 Task: Sort the products in the category "Conditioner" by best match.
Action: Mouse moved to (248, 117)
Screenshot: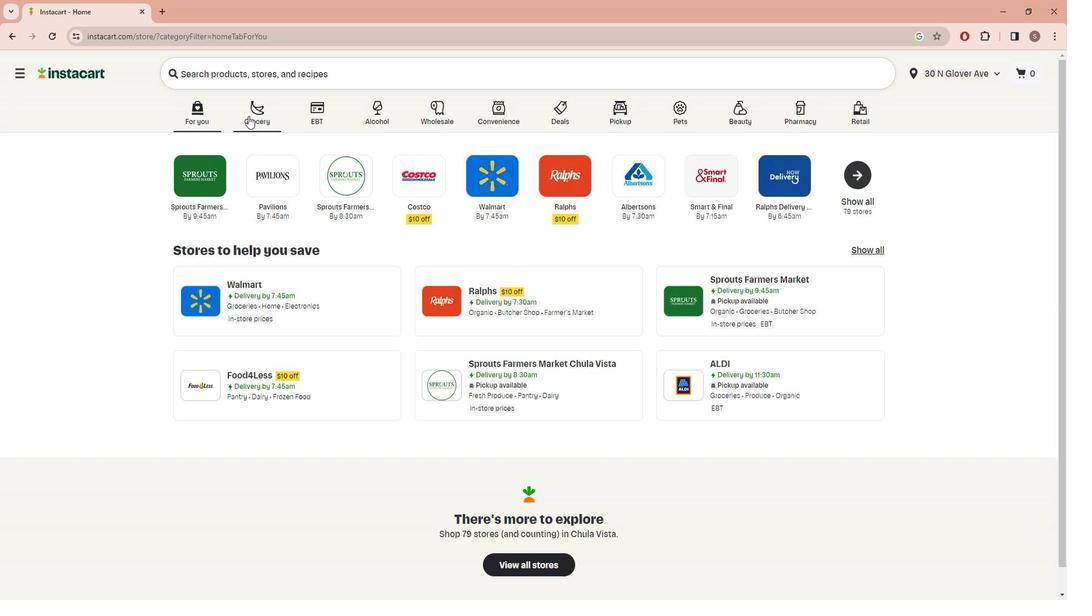 
Action: Mouse pressed left at (248, 117)
Screenshot: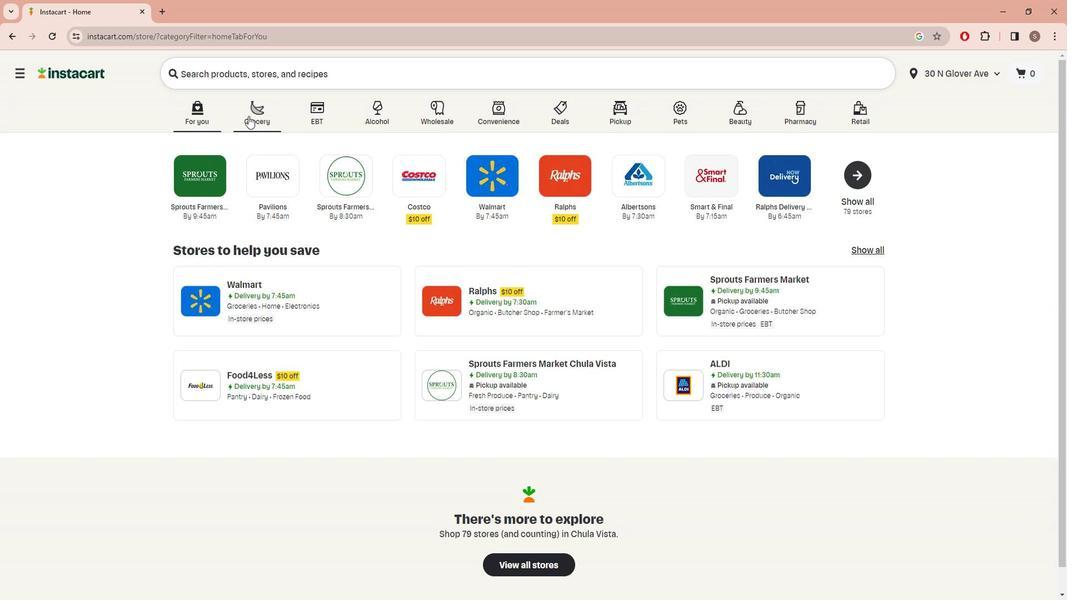 
Action: Mouse moved to (355, 327)
Screenshot: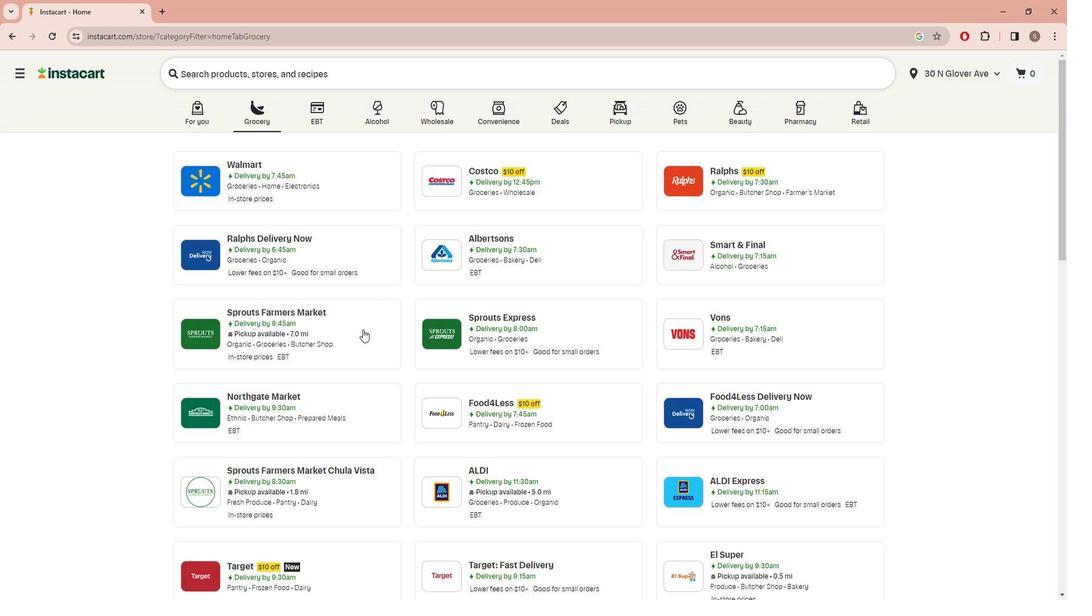 
Action: Mouse pressed left at (355, 327)
Screenshot: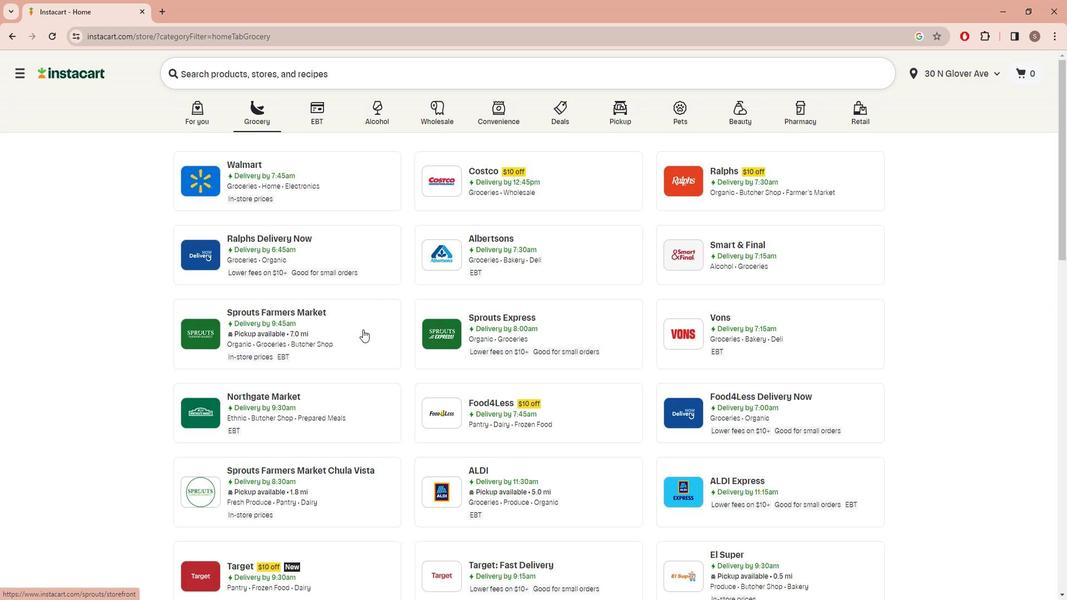
Action: Mouse moved to (77, 324)
Screenshot: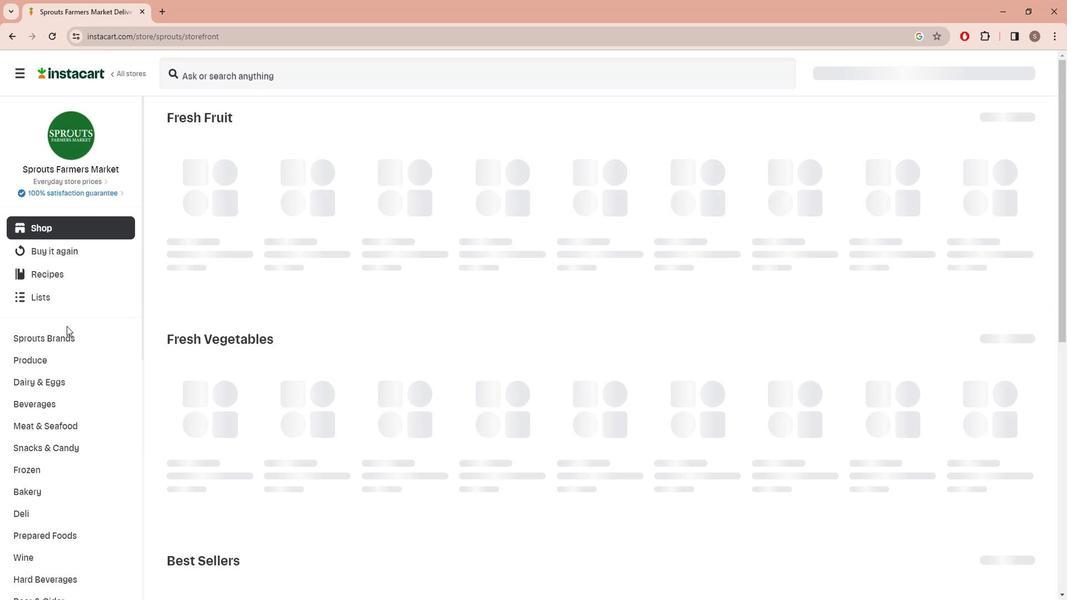 
Action: Mouse scrolled (77, 323) with delta (0, 0)
Screenshot: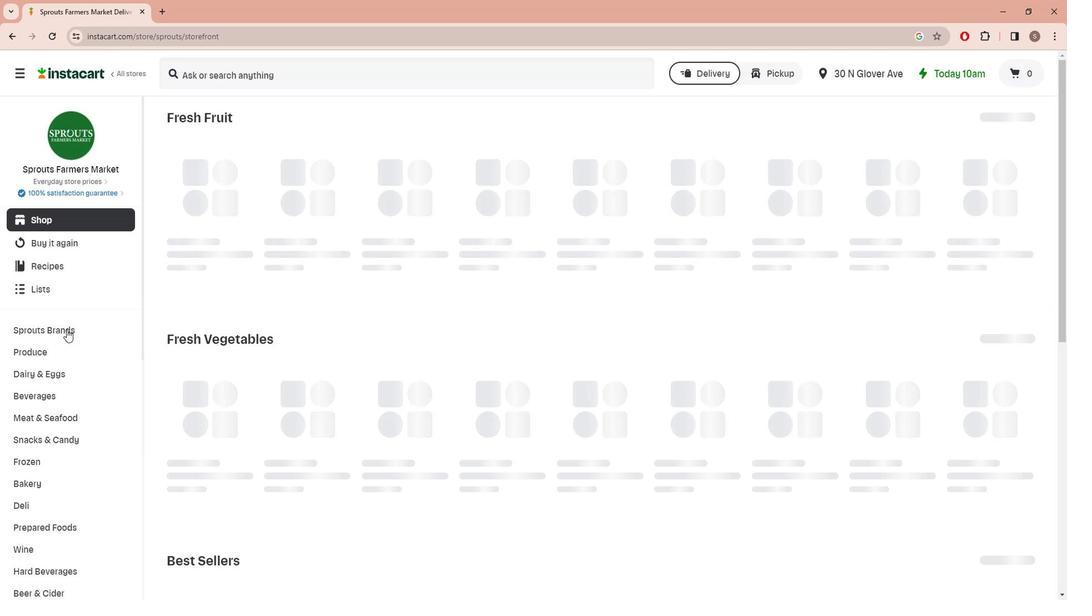 
Action: Mouse scrolled (77, 323) with delta (0, 0)
Screenshot: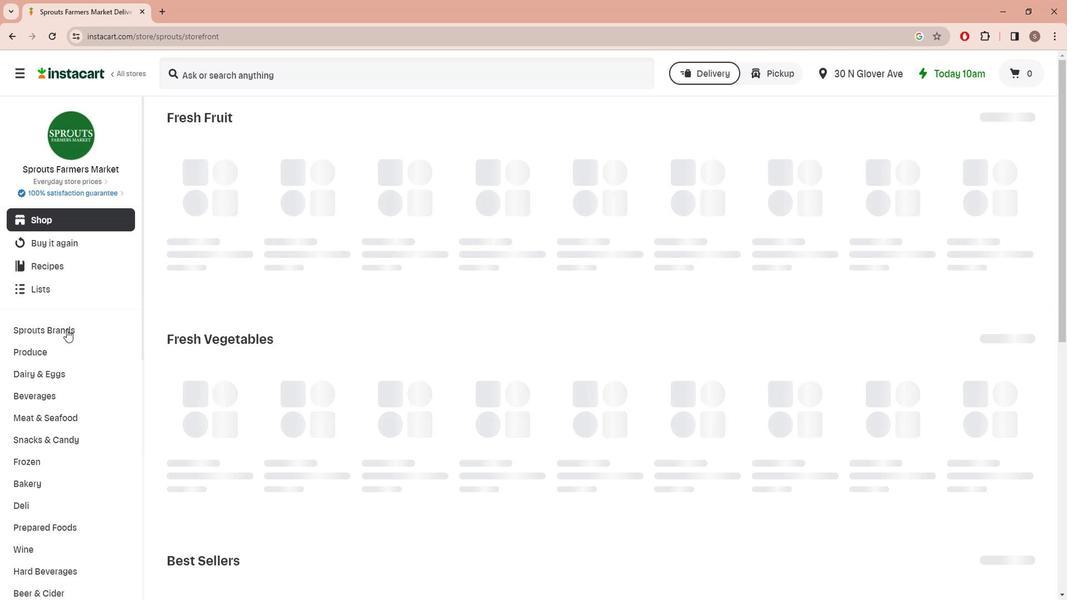 
Action: Mouse moved to (77, 326)
Screenshot: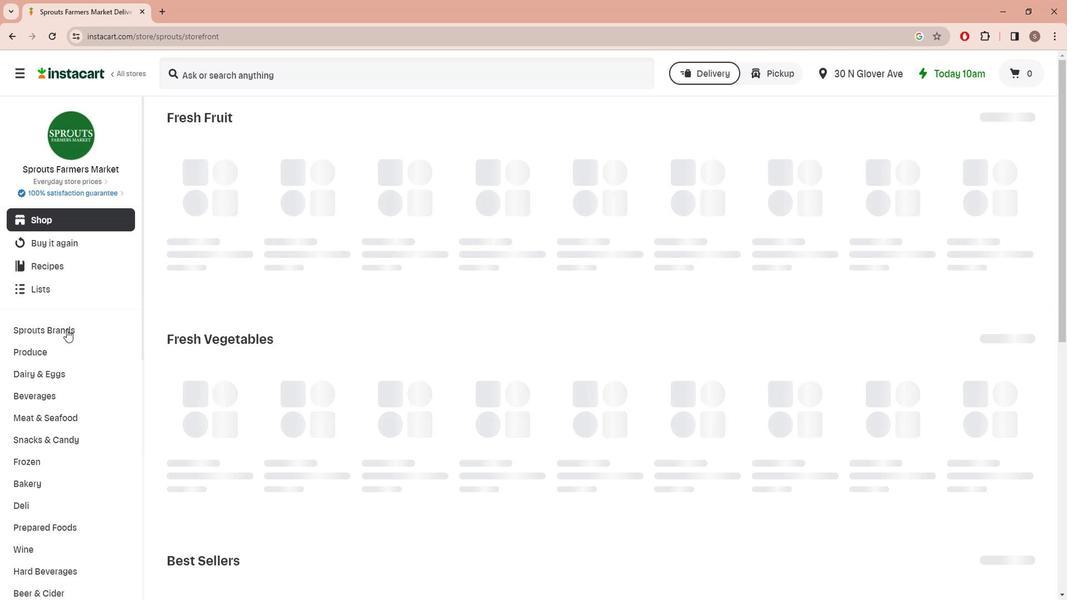 
Action: Mouse scrolled (77, 325) with delta (0, 0)
Screenshot: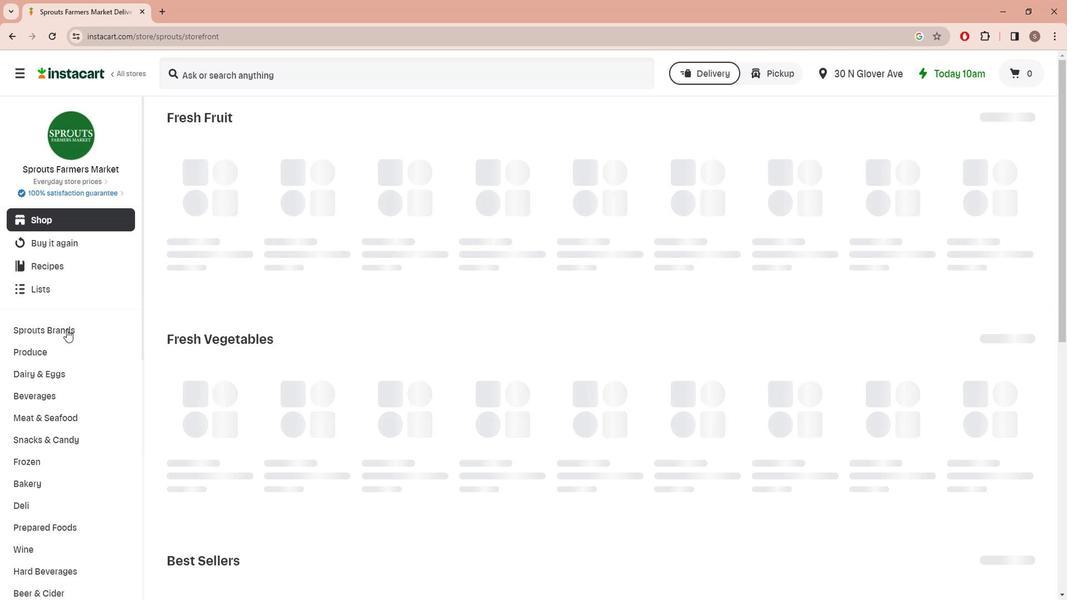 
Action: Mouse moved to (77, 327)
Screenshot: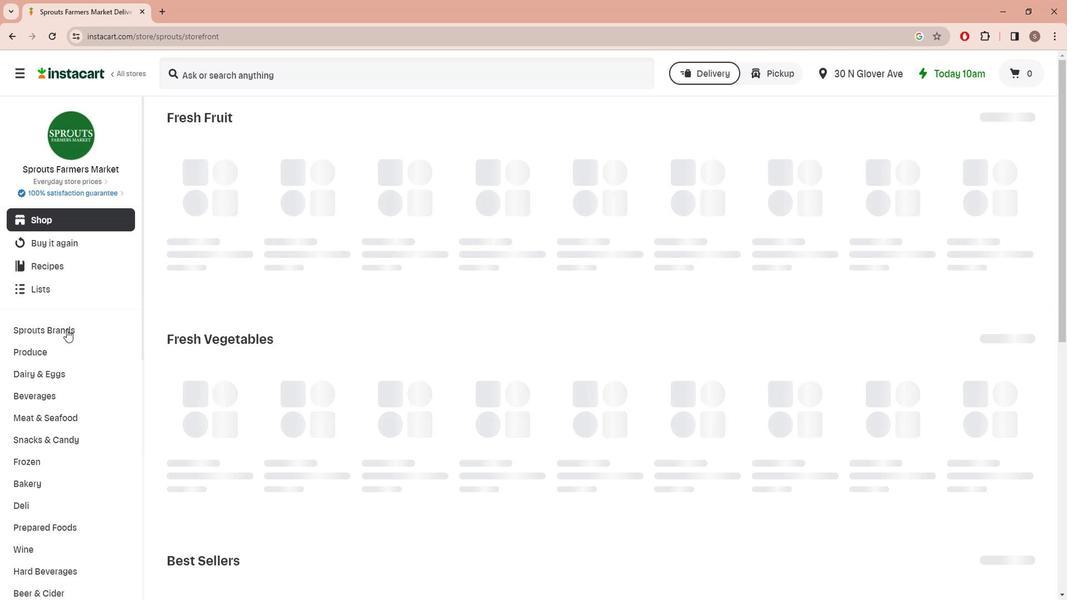 
Action: Mouse scrolled (77, 326) with delta (0, 0)
Screenshot: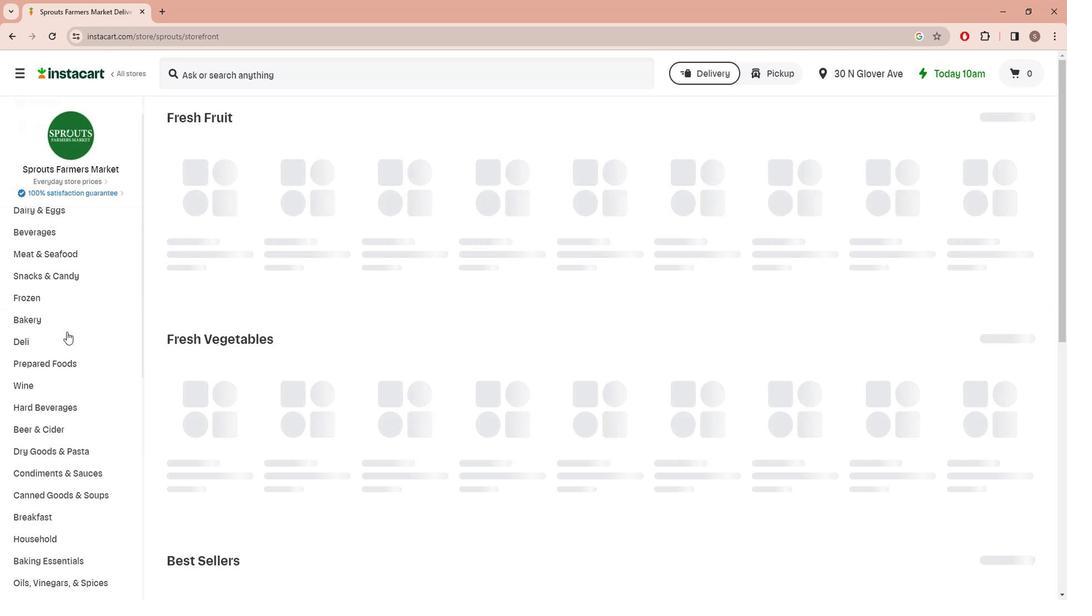 
Action: Mouse scrolled (77, 326) with delta (0, 0)
Screenshot: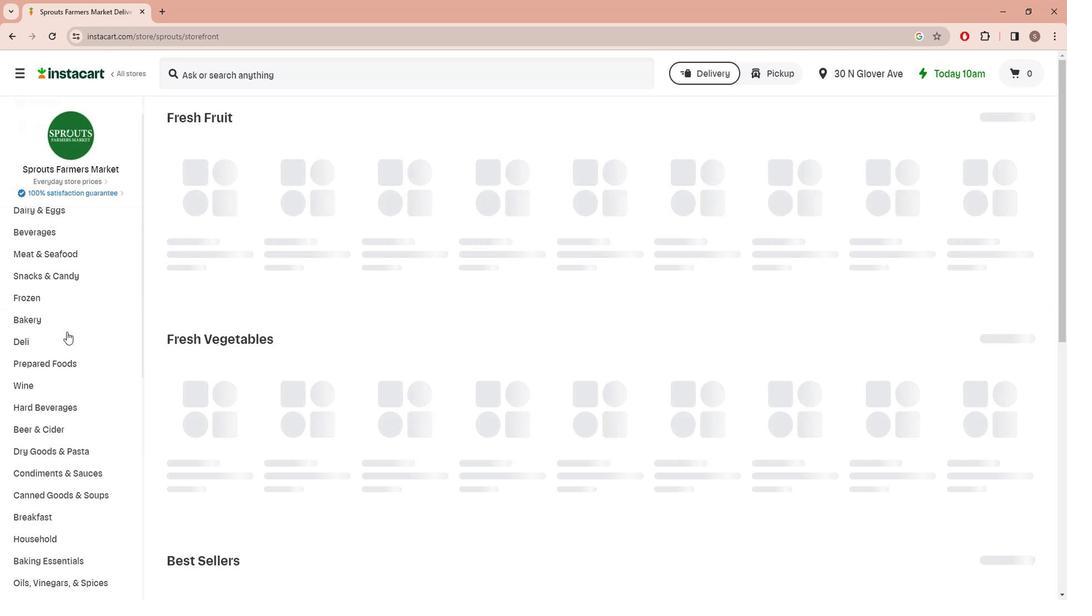 
Action: Mouse scrolled (77, 326) with delta (0, 0)
Screenshot: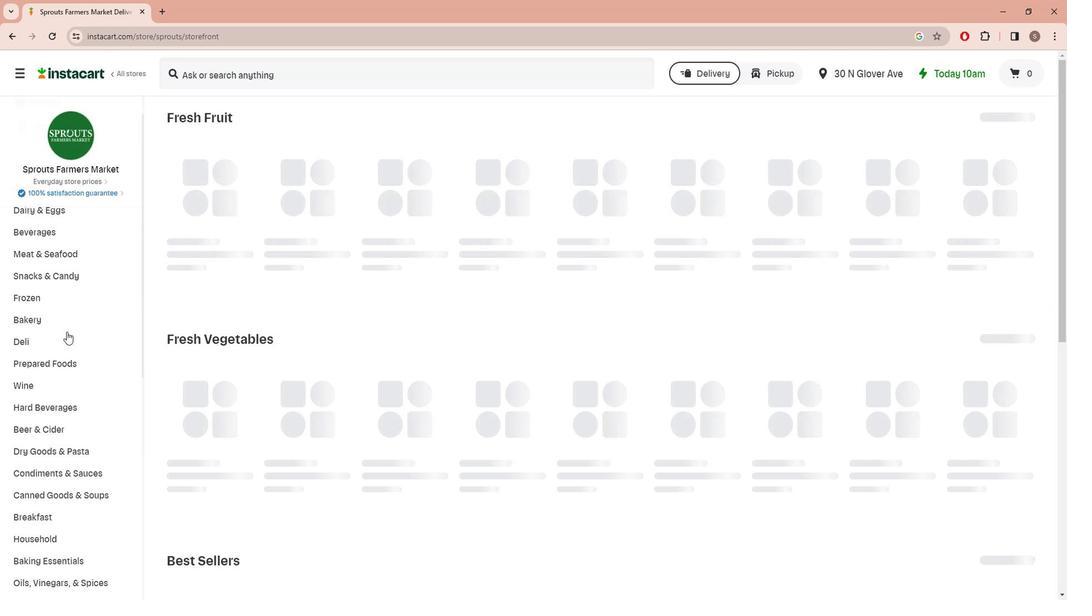 
Action: Mouse moved to (77, 330)
Screenshot: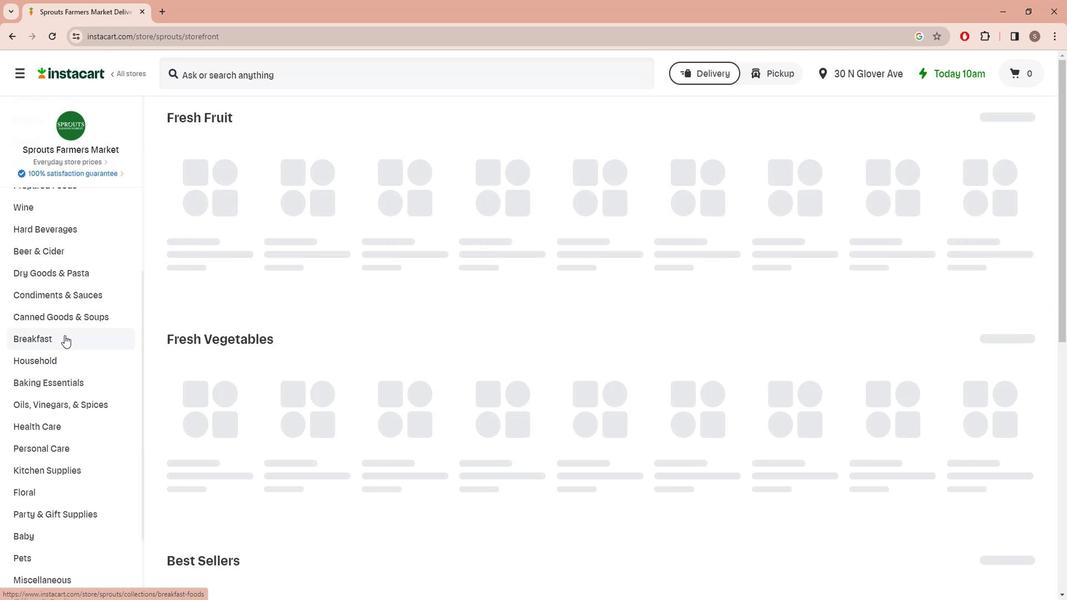 
Action: Mouse scrolled (77, 329) with delta (0, -1)
Screenshot: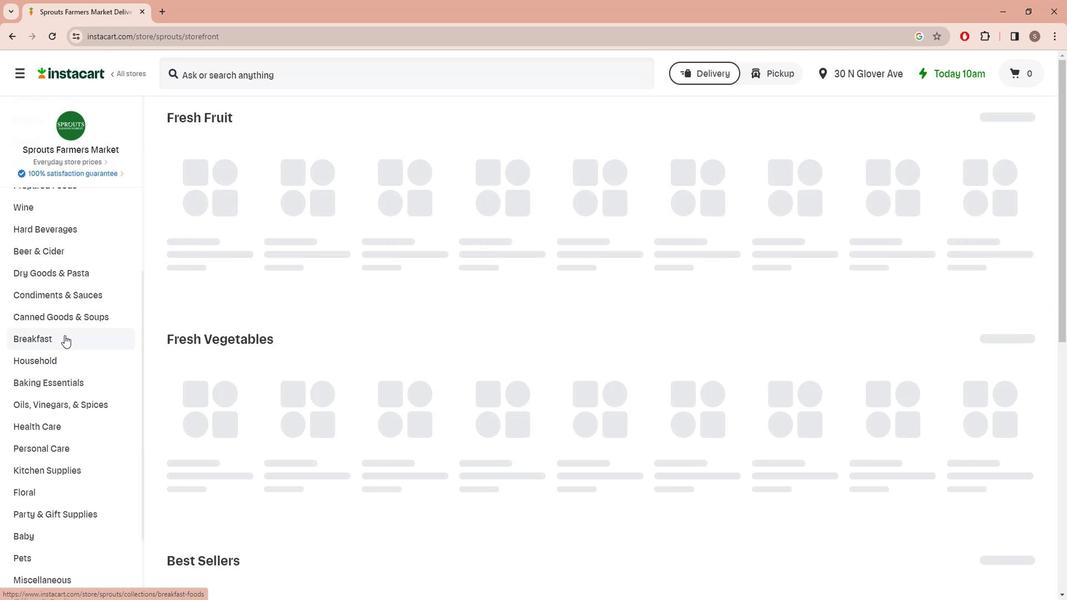 
Action: Mouse moved to (76, 333)
Screenshot: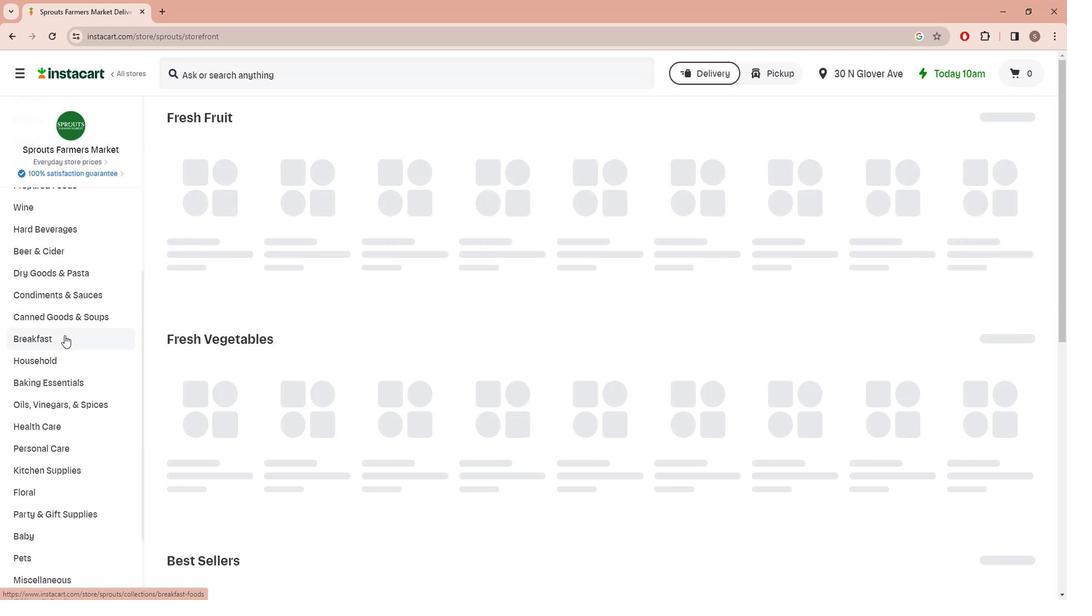 
Action: Mouse scrolled (76, 333) with delta (0, 0)
Screenshot: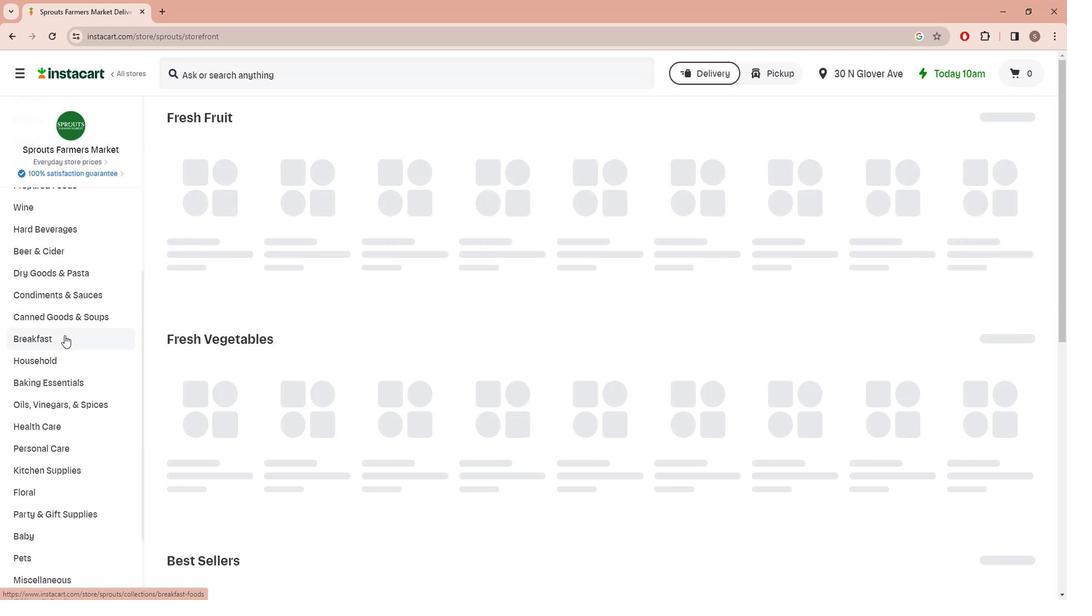 
Action: Mouse moved to (75, 333)
Screenshot: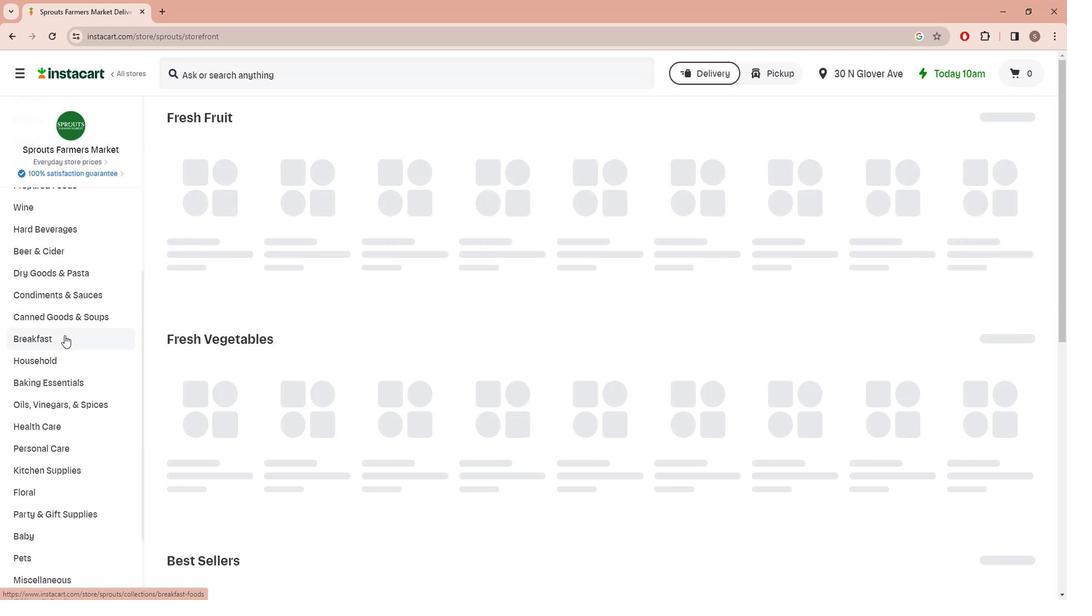 
Action: Mouse scrolled (75, 333) with delta (0, 0)
Screenshot: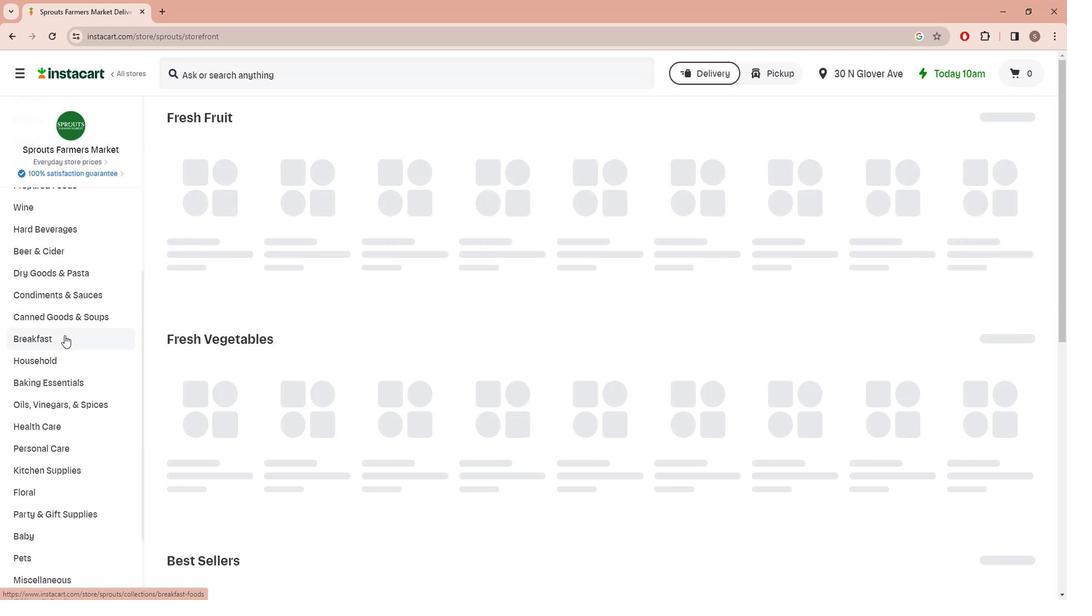 
Action: Mouse scrolled (75, 333) with delta (0, 0)
Screenshot: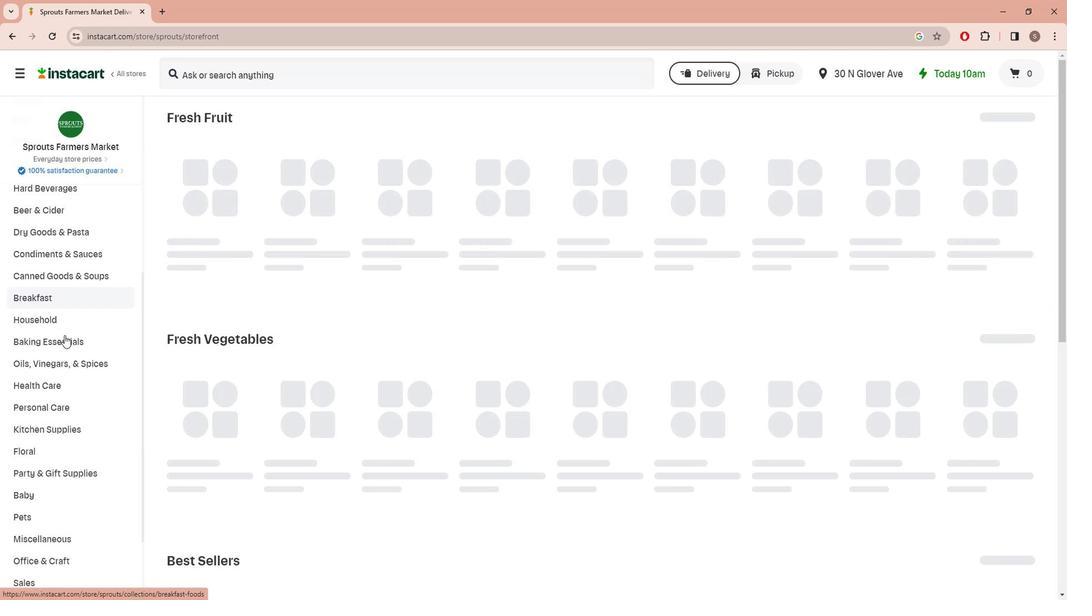 
Action: Mouse scrolled (75, 333) with delta (0, 0)
Screenshot: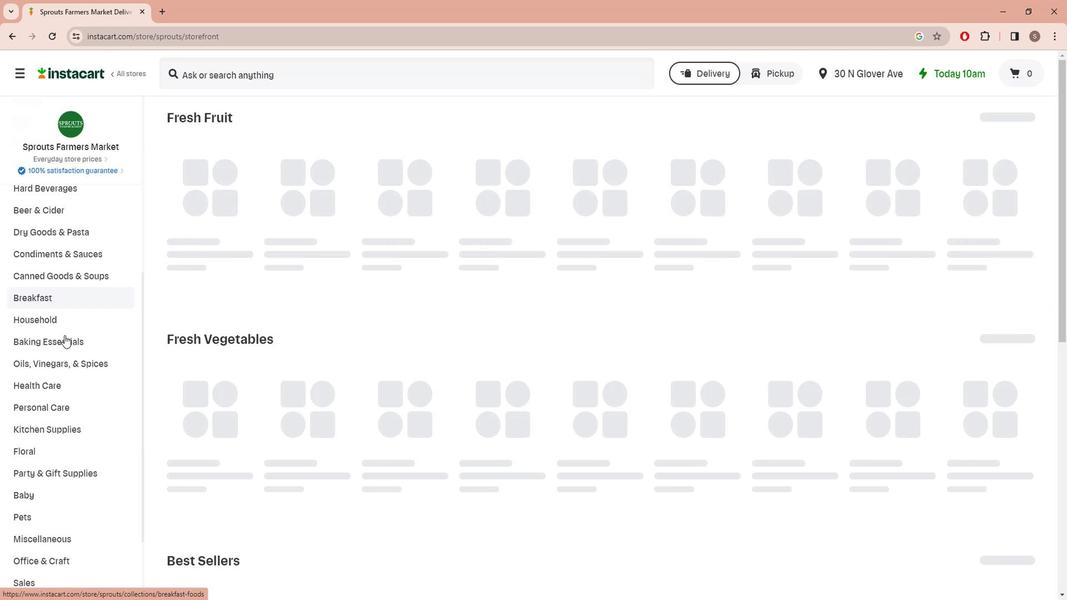 
Action: Mouse pressed left at (75, 333)
Screenshot: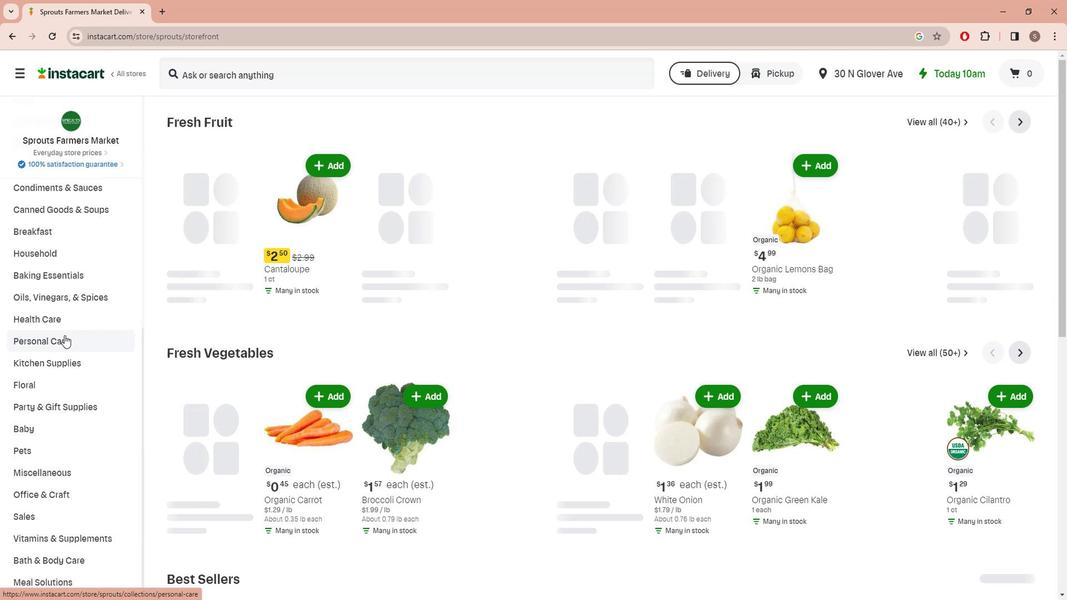 
Action: Mouse moved to (703, 150)
Screenshot: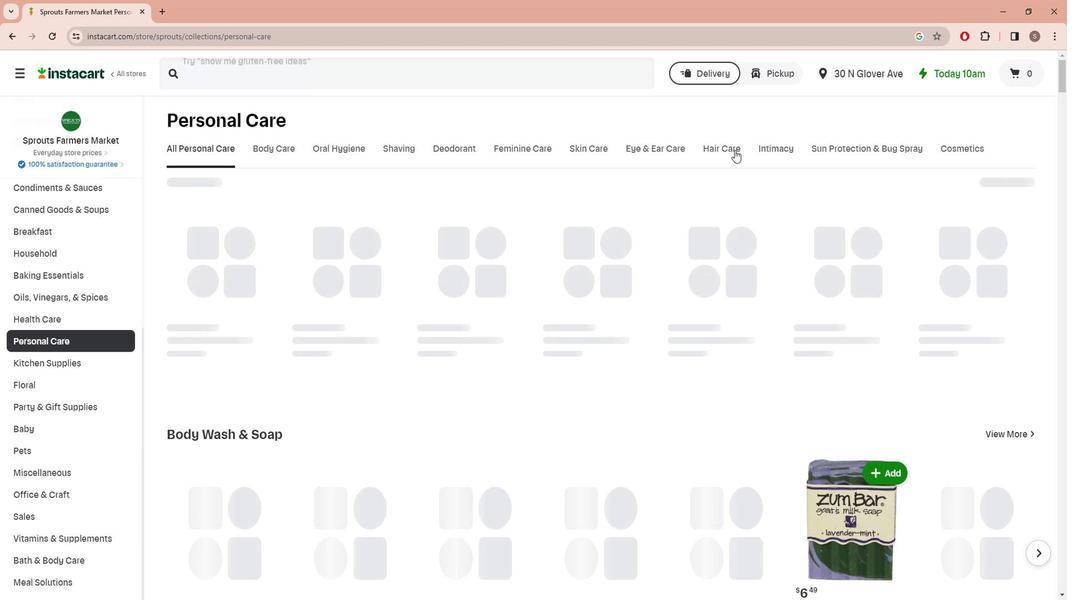 
Action: Mouse pressed left at (703, 150)
Screenshot: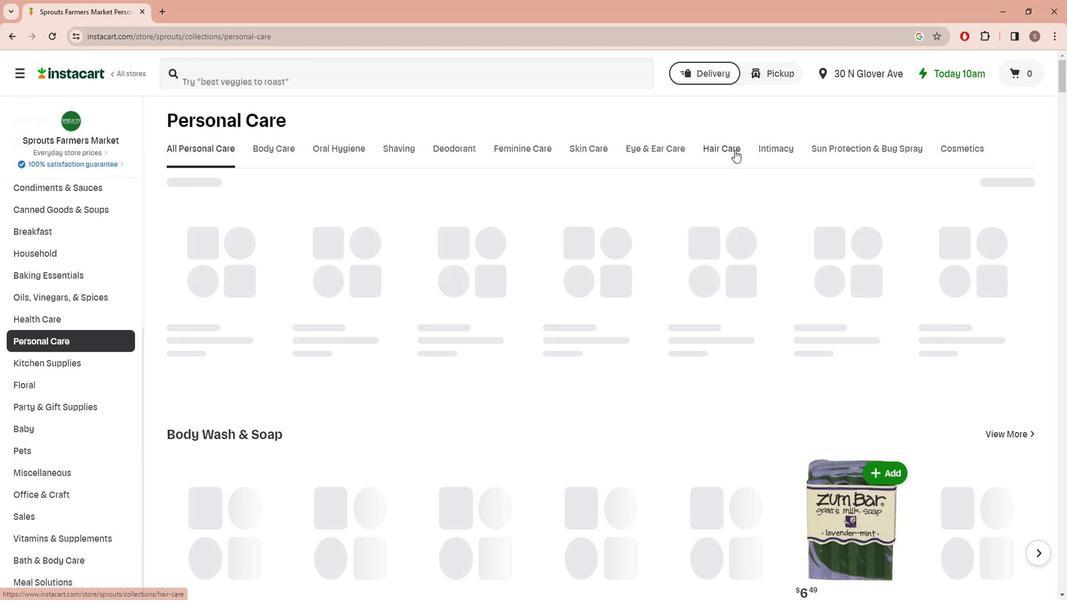 
Action: Mouse moved to (437, 197)
Screenshot: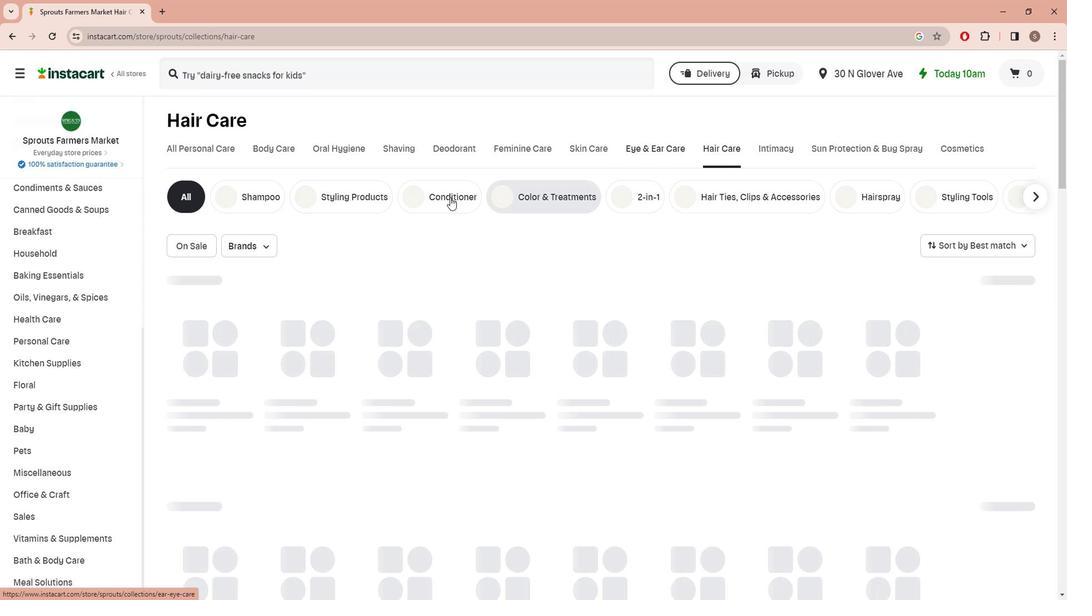 
Action: Mouse pressed left at (437, 197)
Screenshot: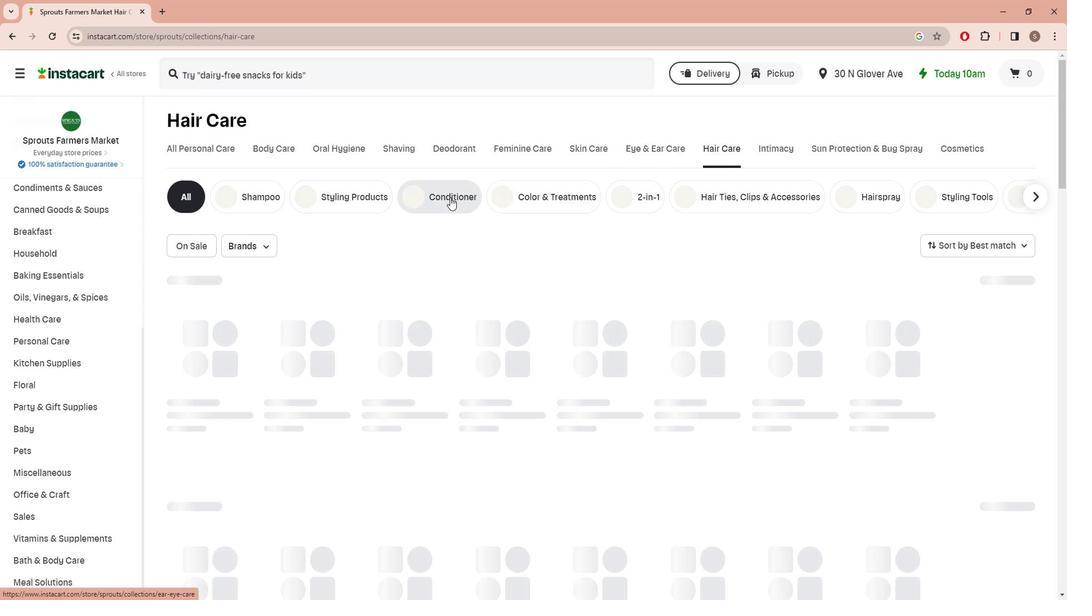 
Action: Mouse moved to (974, 249)
Screenshot: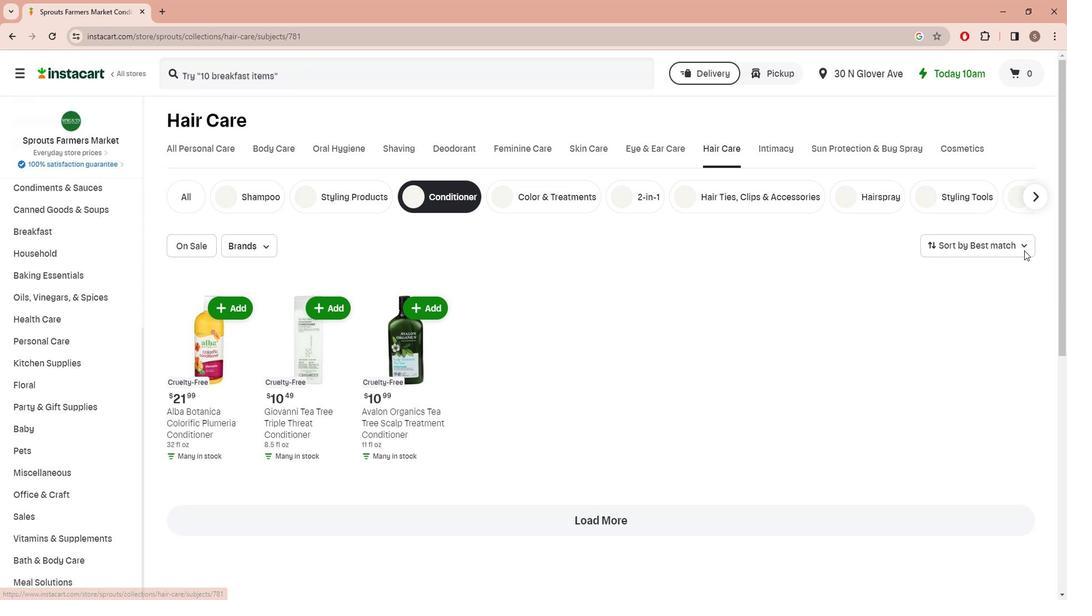 
Action: Mouse pressed left at (974, 249)
Screenshot: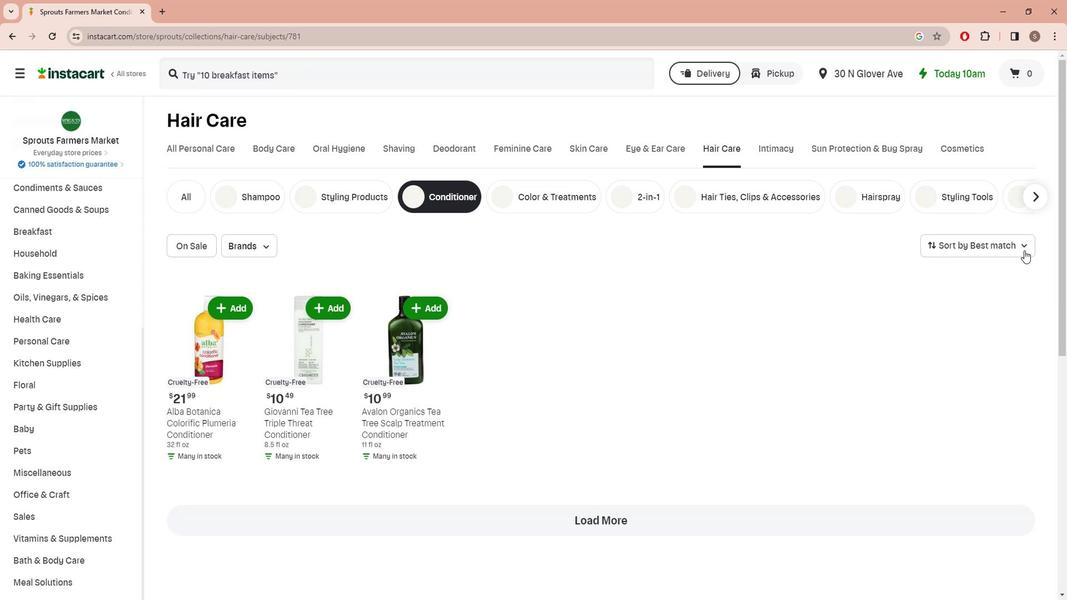 
Action: Mouse moved to (913, 275)
Screenshot: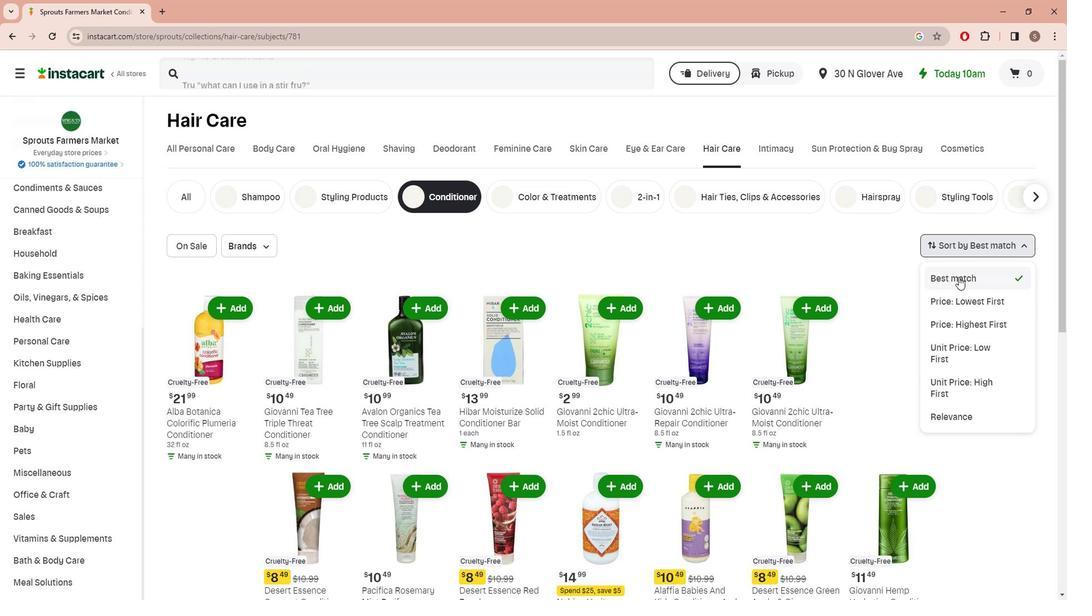 
Action: Mouse pressed left at (913, 275)
Screenshot: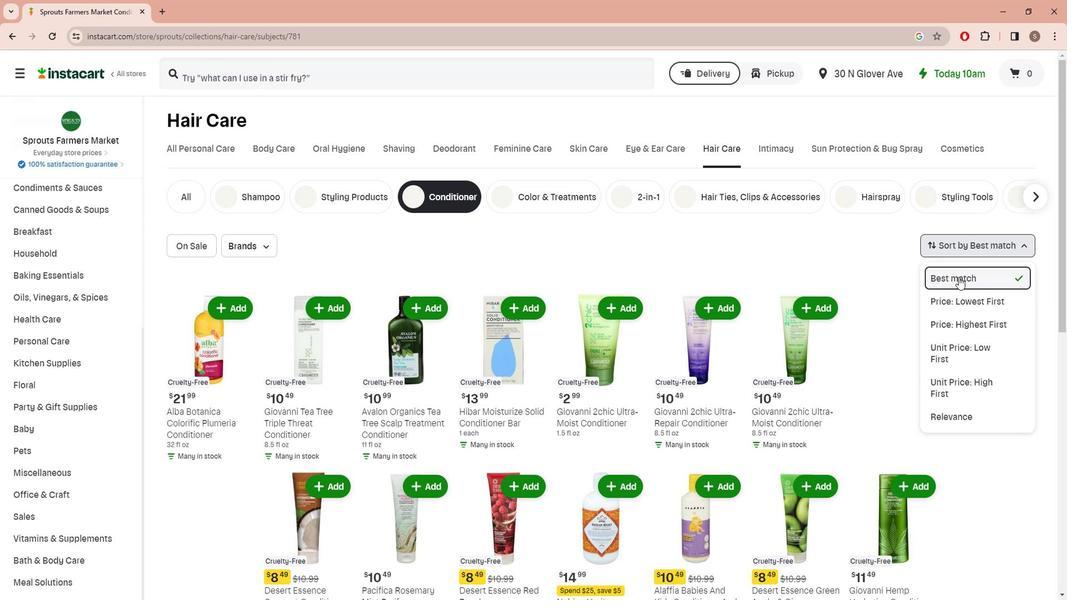 
Action: Mouse moved to (812, 246)
Screenshot: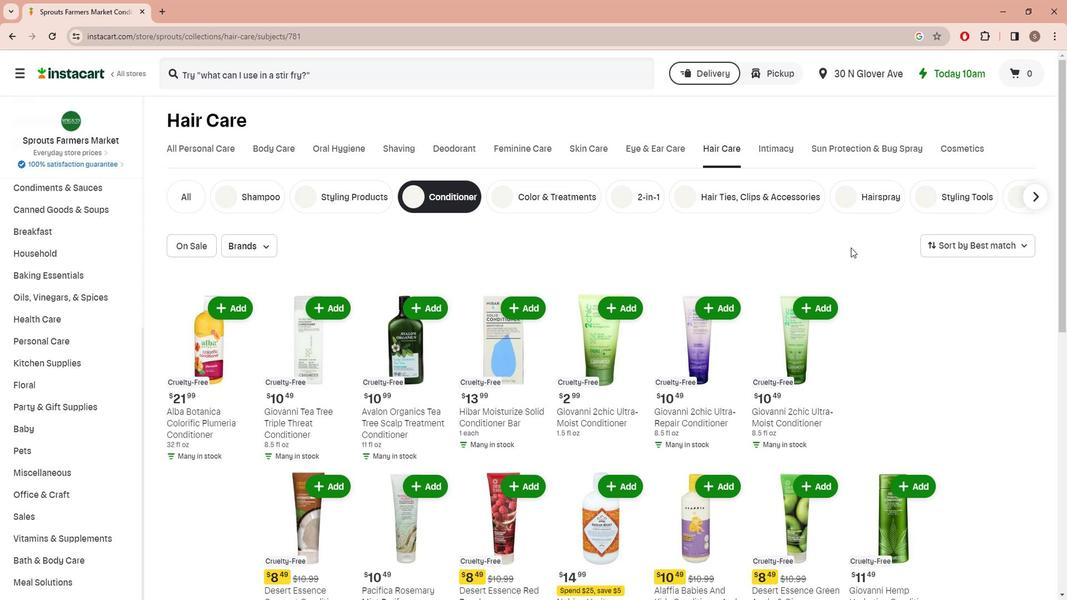 
